 Task: Add the action "remove all label" from the card at to do list.
Action: Mouse moved to (292, 164)
Screenshot: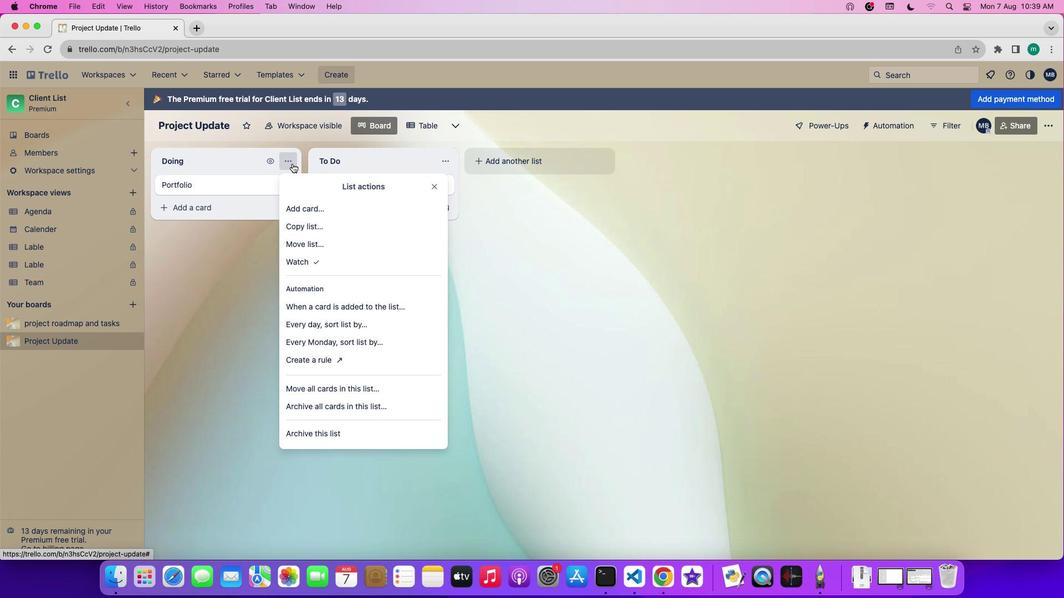 
Action: Mouse pressed left at (292, 164)
Screenshot: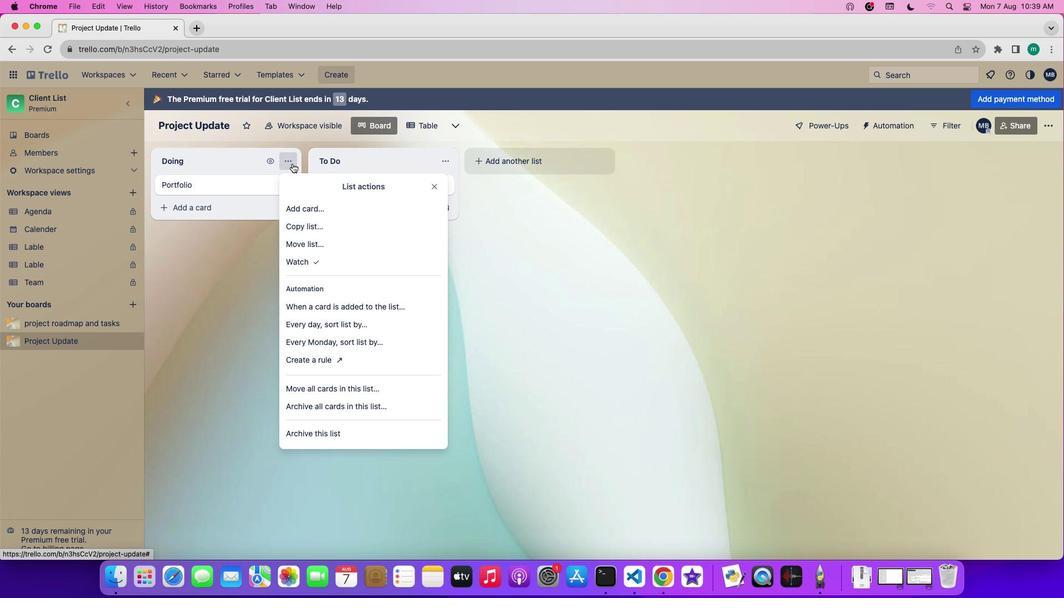 
Action: Mouse moved to (315, 312)
Screenshot: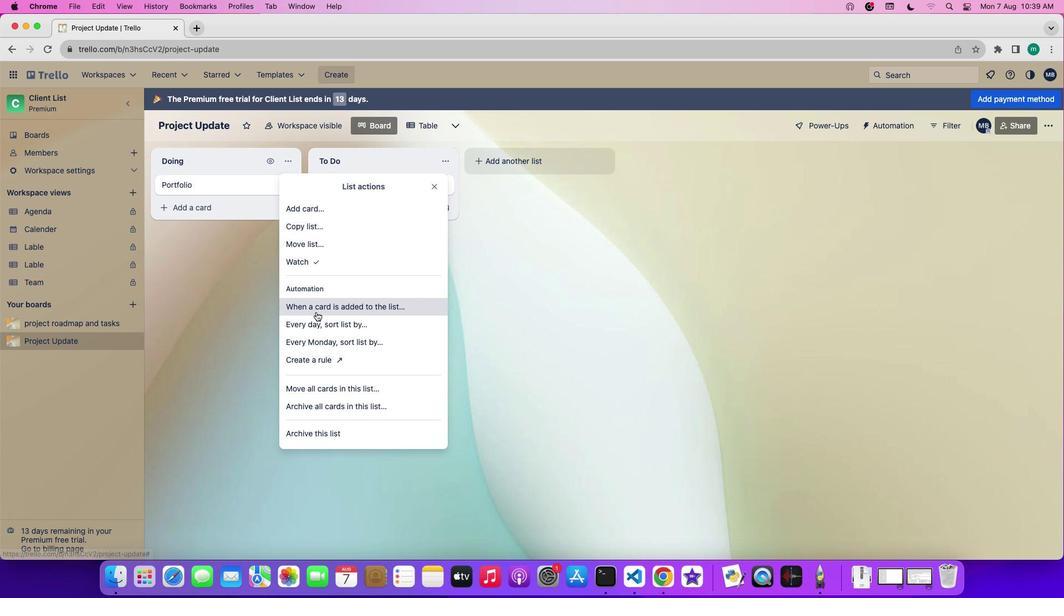 
Action: Mouse pressed left at (315, 312)
Screenshot: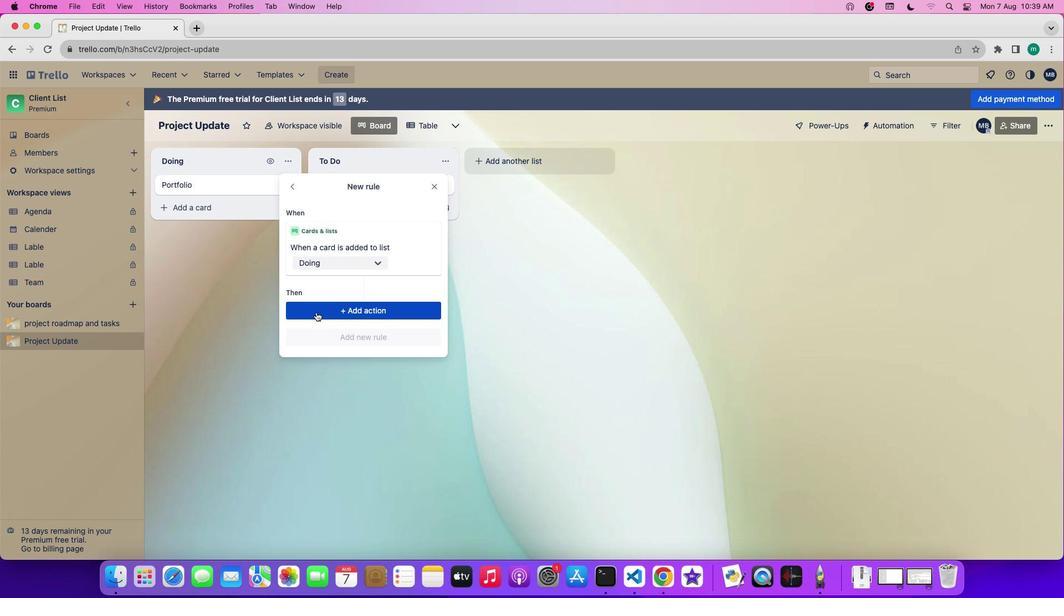 
Action: Mouse moved to (315, 312)
Screenshot: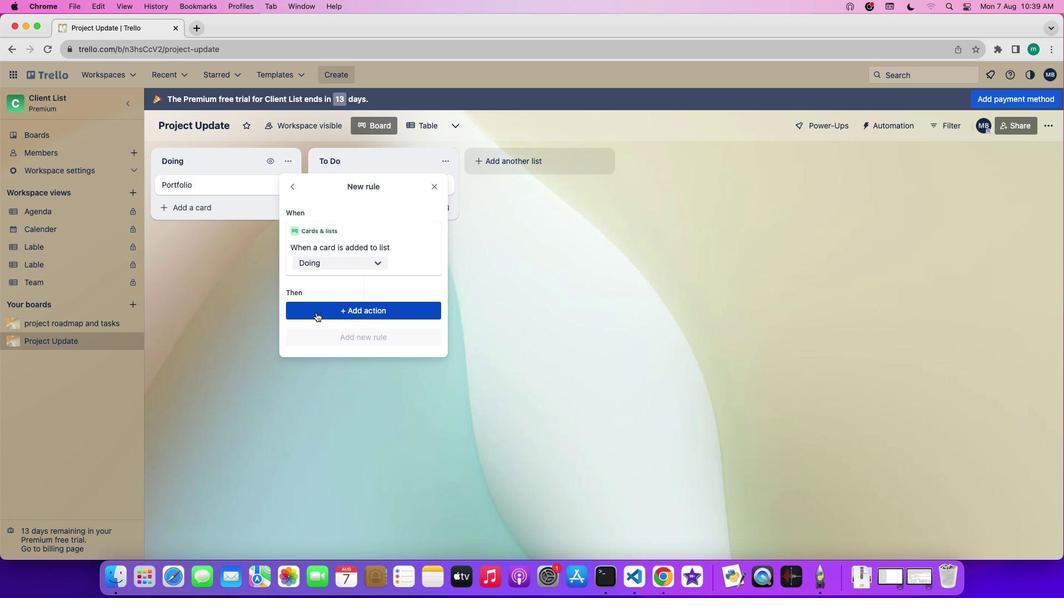
Action: Mouse pressed left at (315, 312)
Screenshot: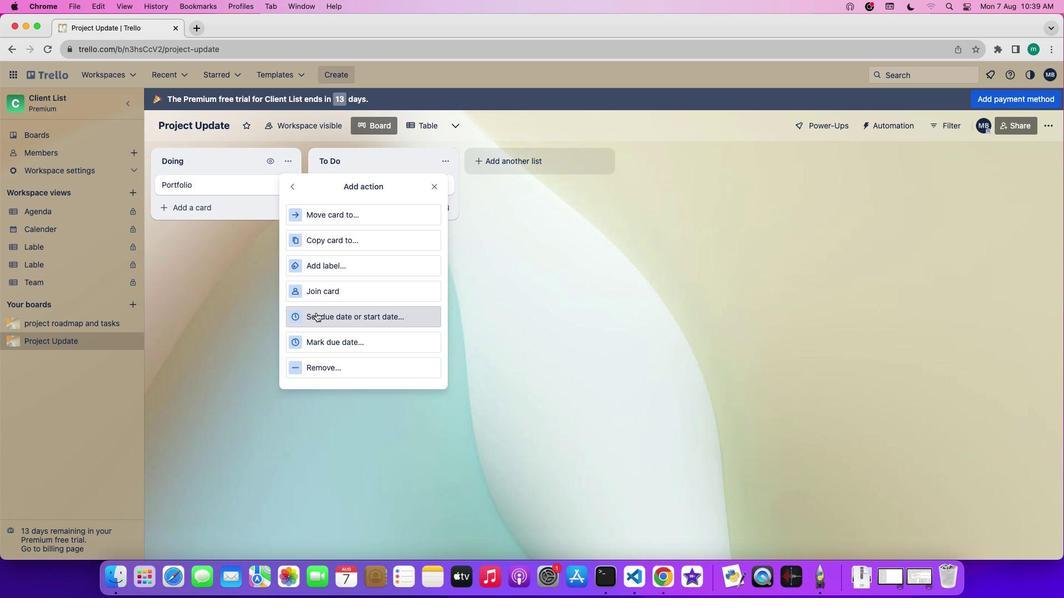 
Action: Mouse moved to (321, 363)
Screenshot: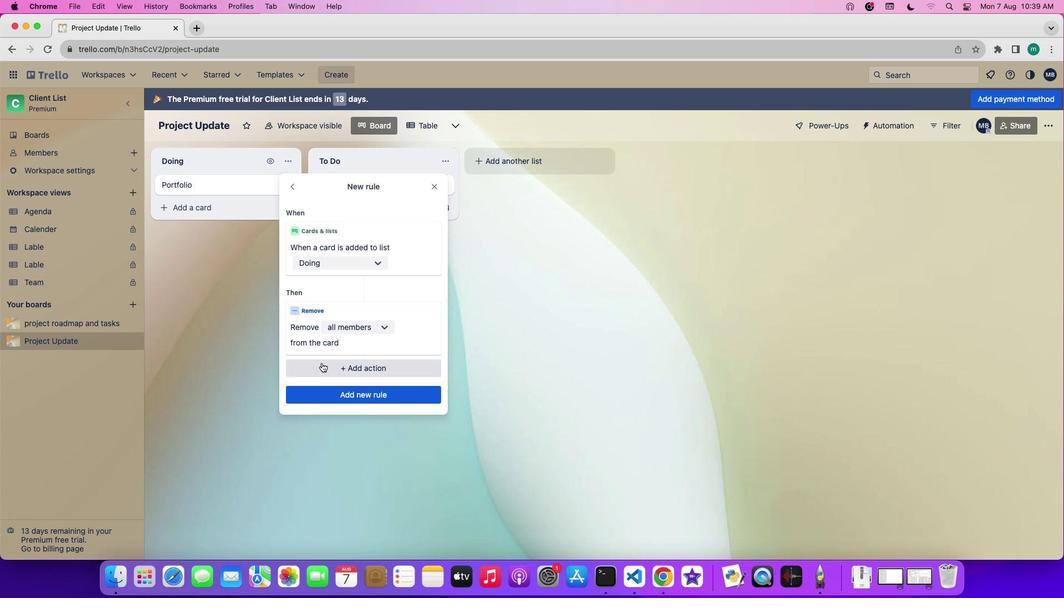 
Action: Mouse pressed left at (321, 363)
Screenshot: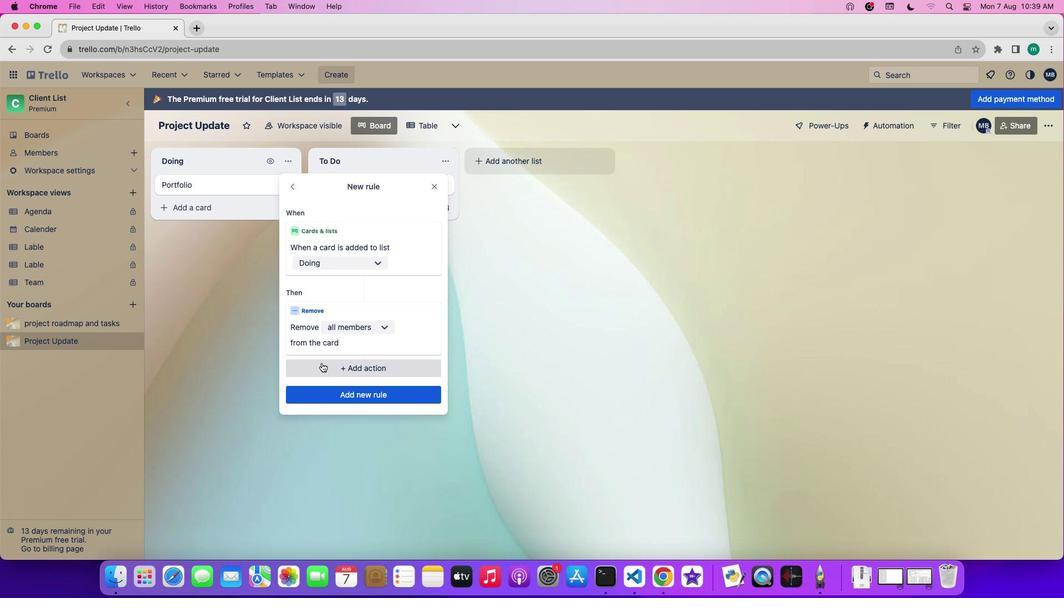 
Action: Mouse moved to (348, 264)
Screenshot: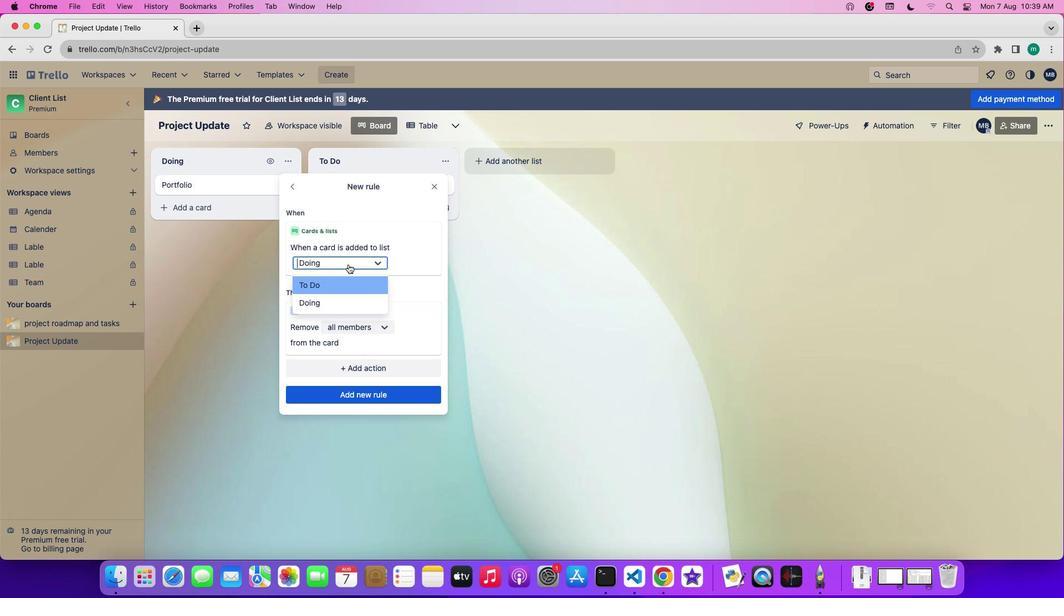 
Action: Mouse pressed left at (348, 264)
Screenshot: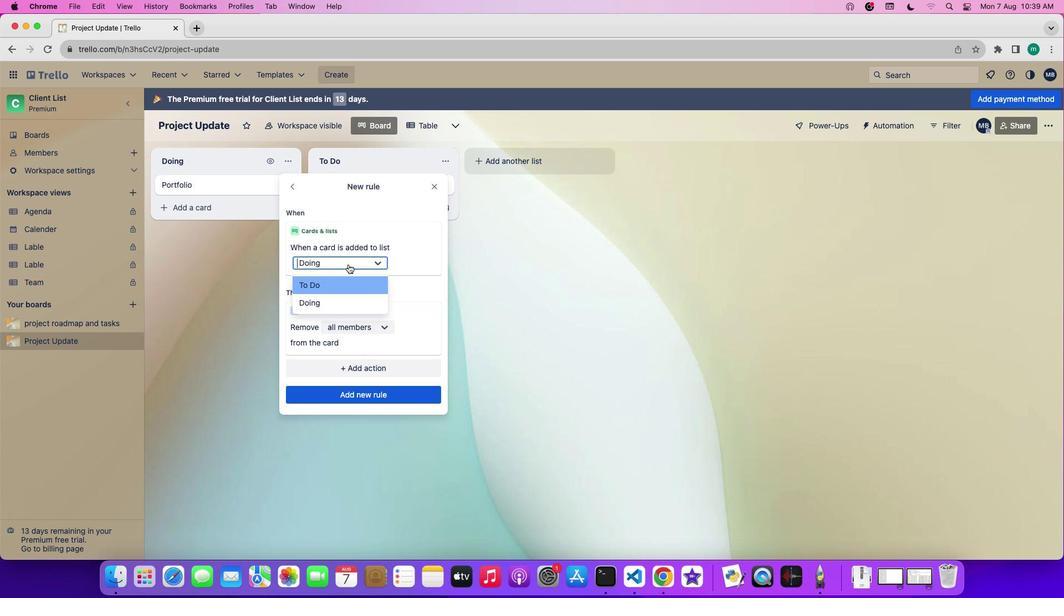 
Action: Mouse moved to (351, 286)
Screenshot: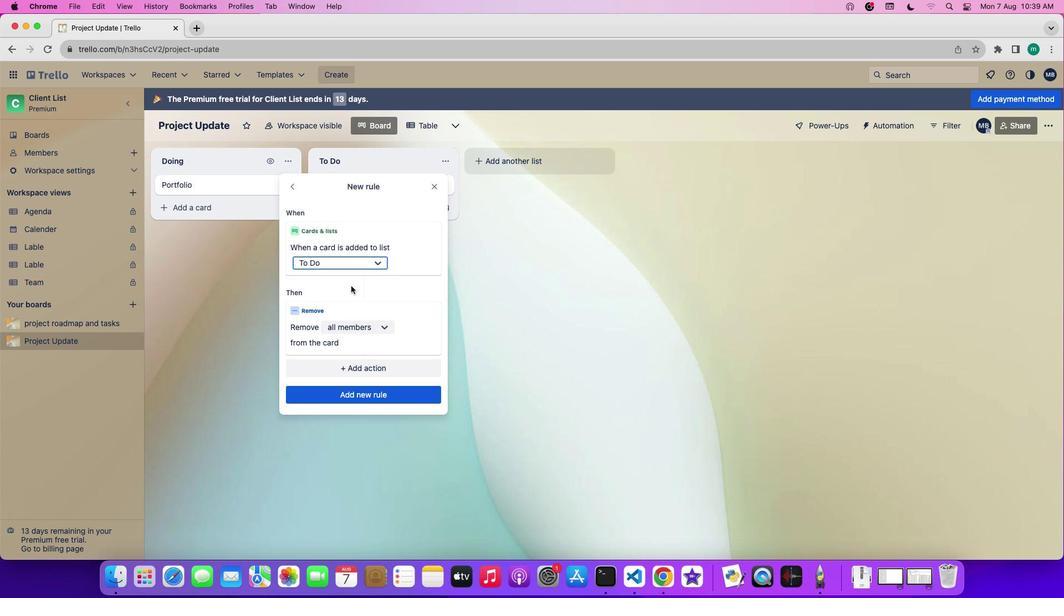
Action: Mouse pressed left at (351, 286)
Screenshot: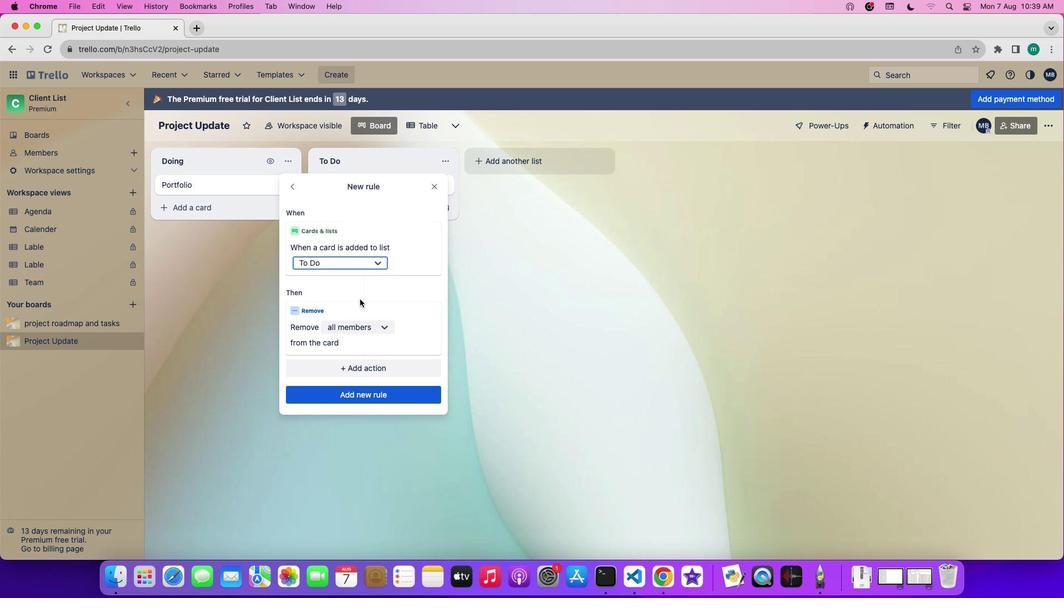 
Action: Mouse moved to (373, 327)
Screenshot: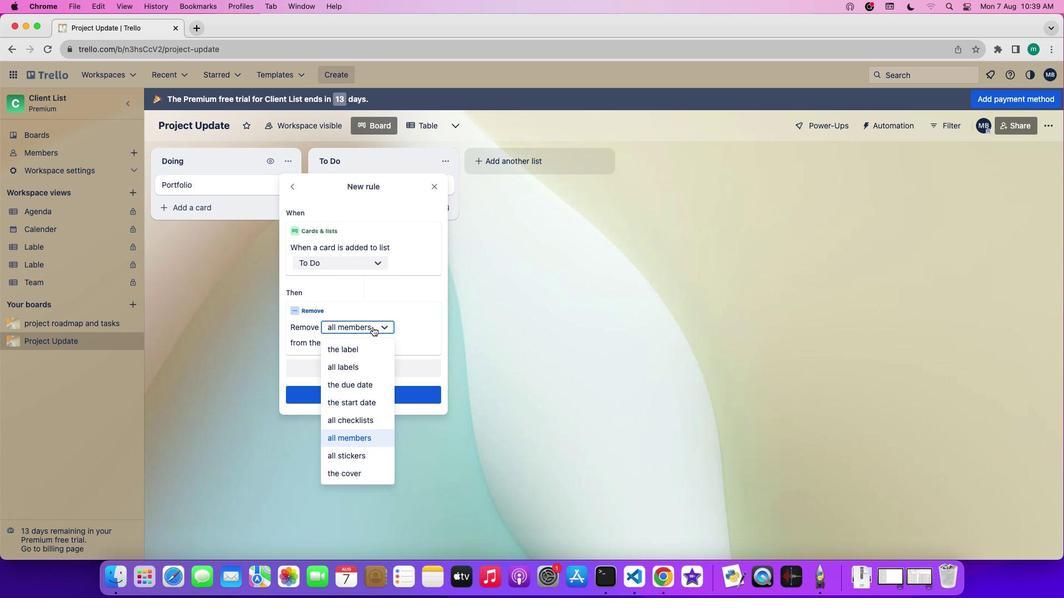 
Action: Mouse pressed left at (373, 327)
Screenshot: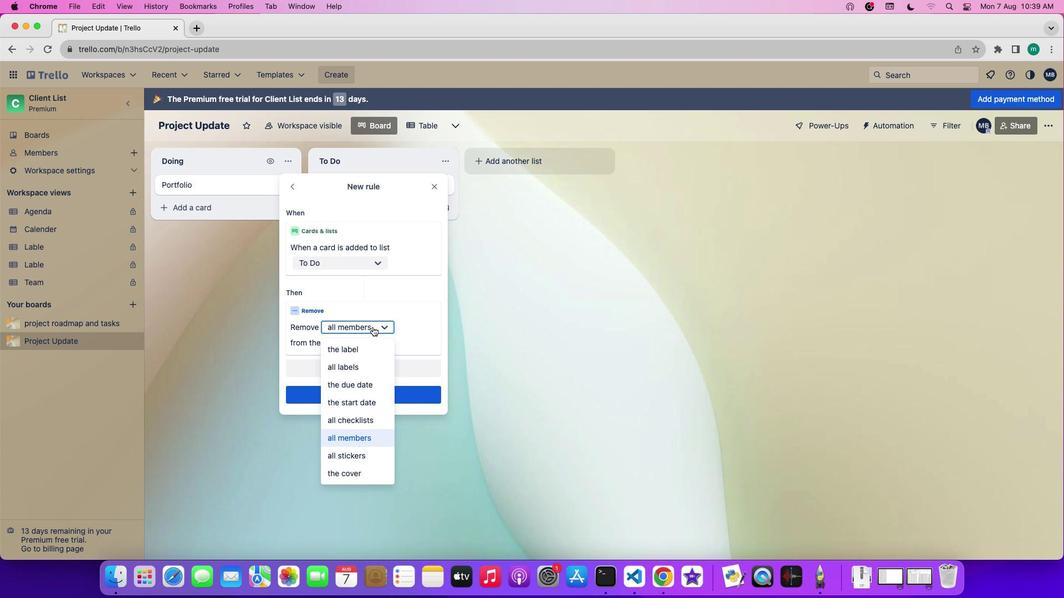 
Action: Mouse moved to (369, 365)
Screenshot: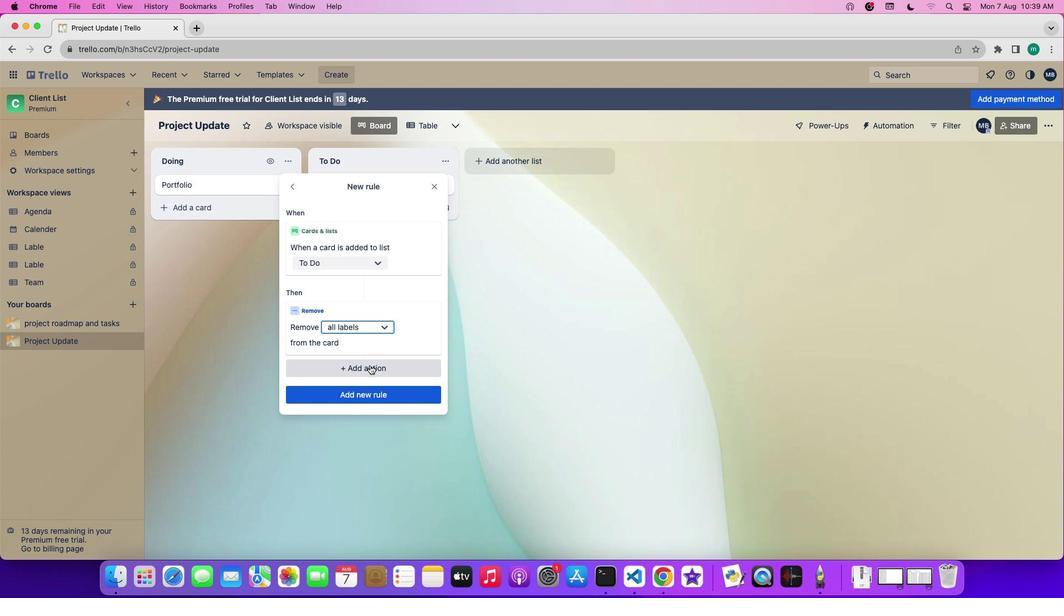 
Action: Mouse pressed left at (369, 365)
Screenshot: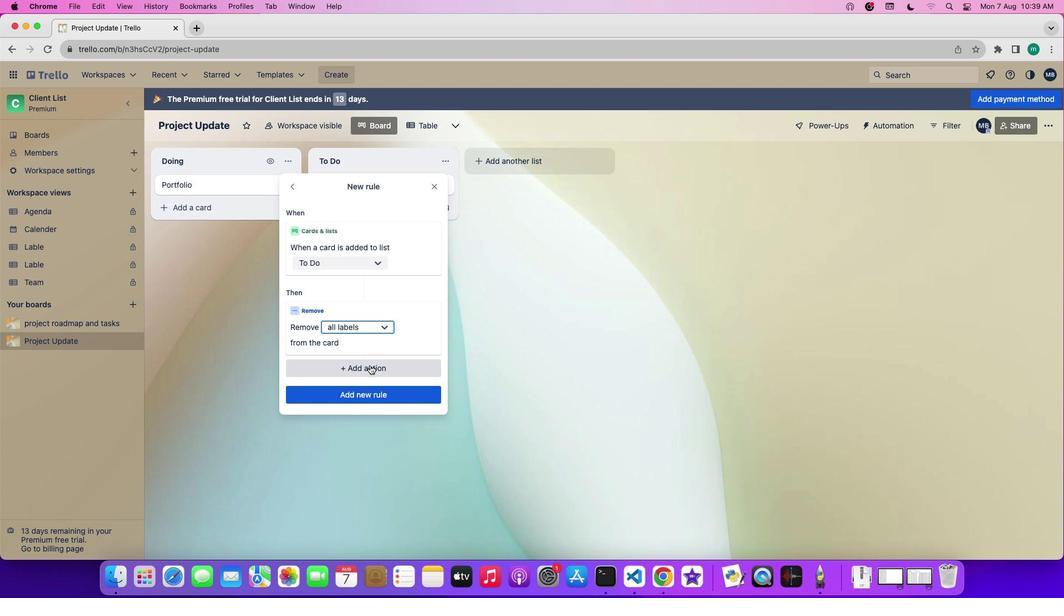 
